 Task: Sort the products in the category "Baby Health Care" by price (highest first).
Action: Mouse moved to (293, 150)
Screenshot: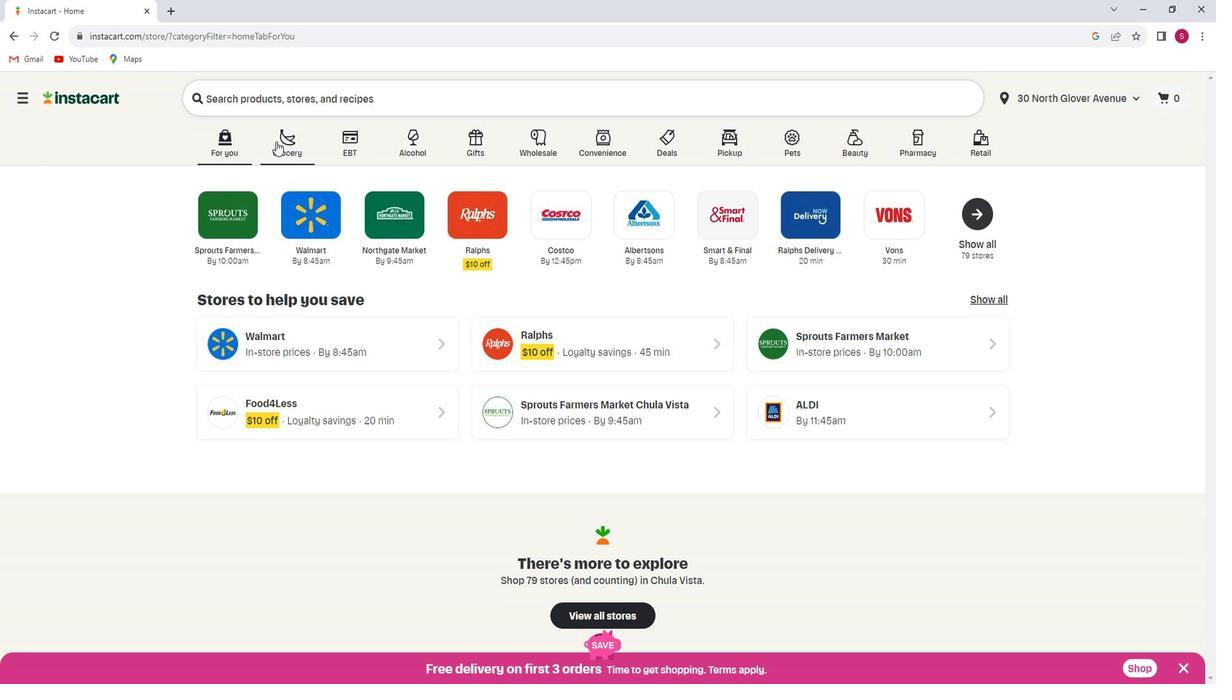 
Action: Mouse pressed left at (293, 150)
Screenshot: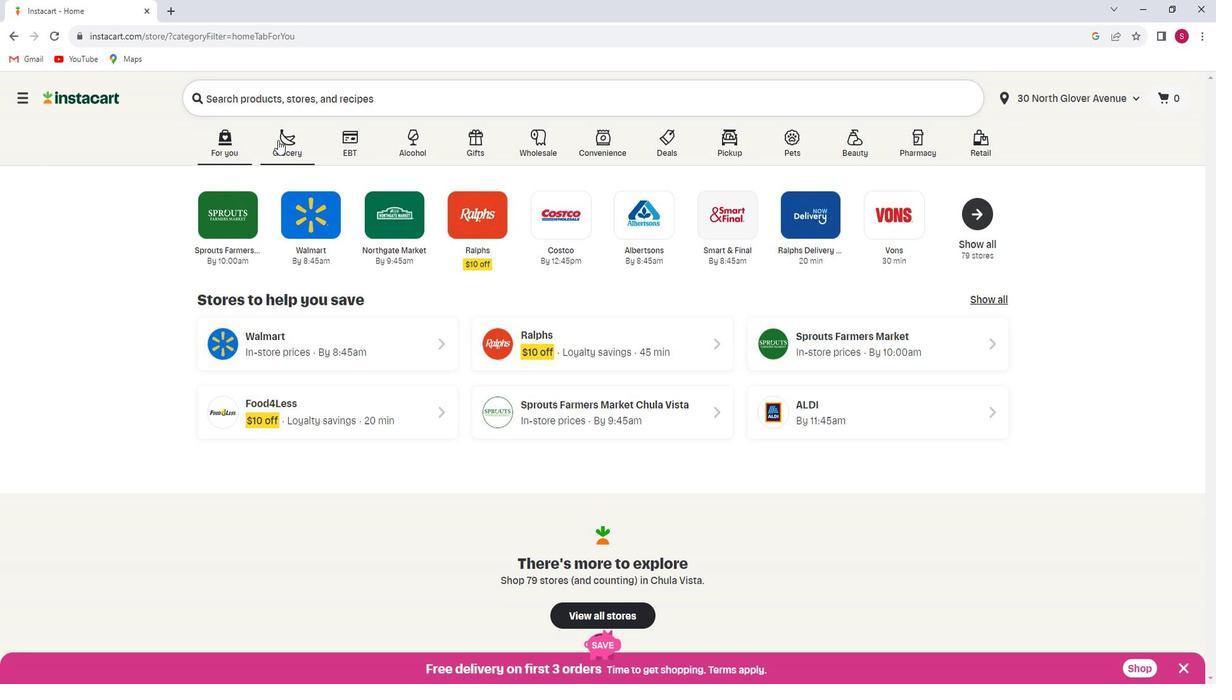 
Action: Mouse moved to (312, 409)
Screenshot: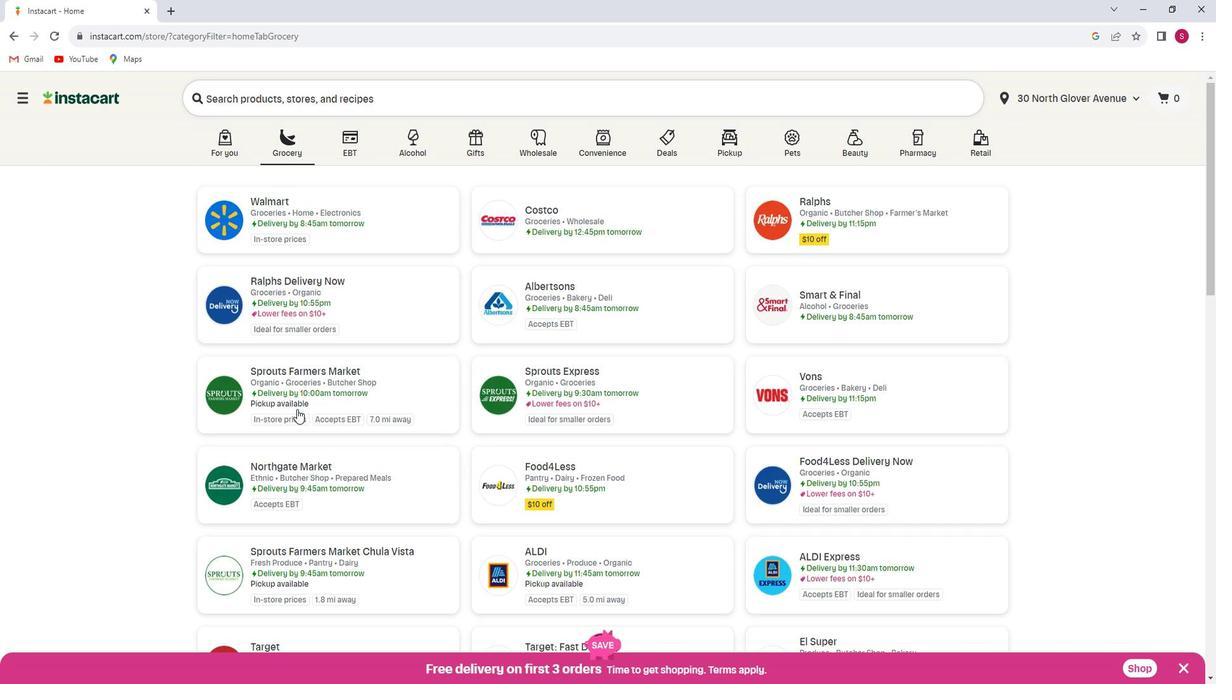 
Action: Mouse pressed left at (312, 409)
Screenshot: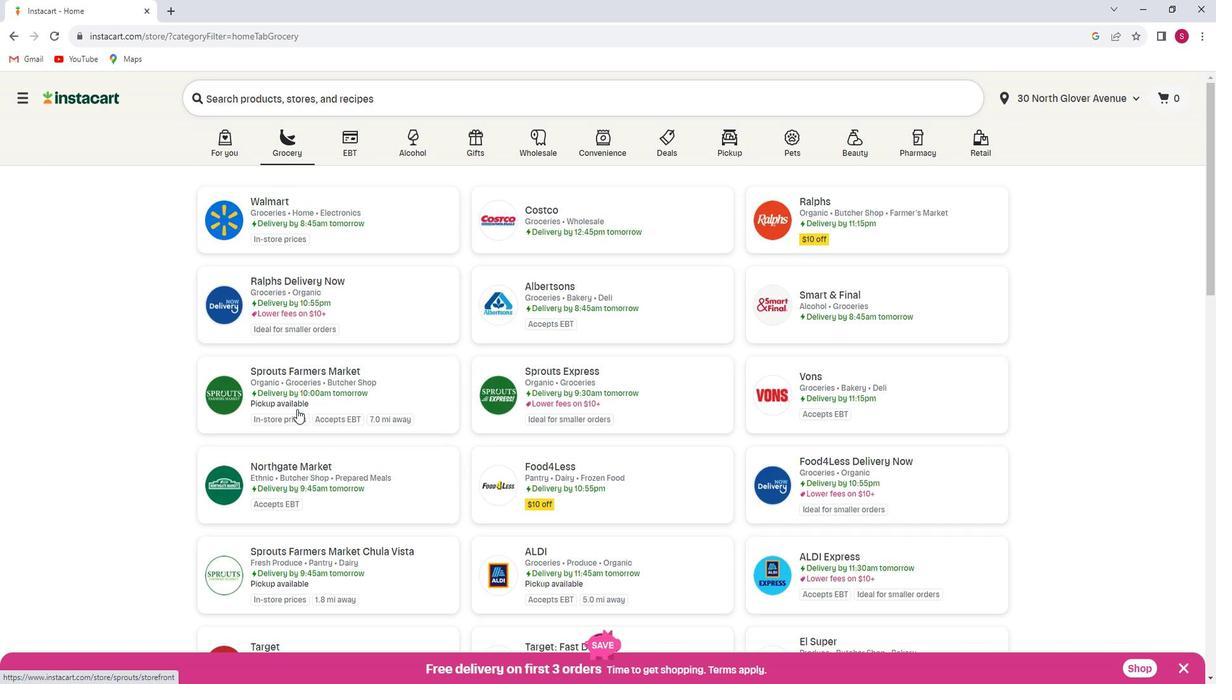 
Action: Mouse moved to (70, 434)
Screenshot: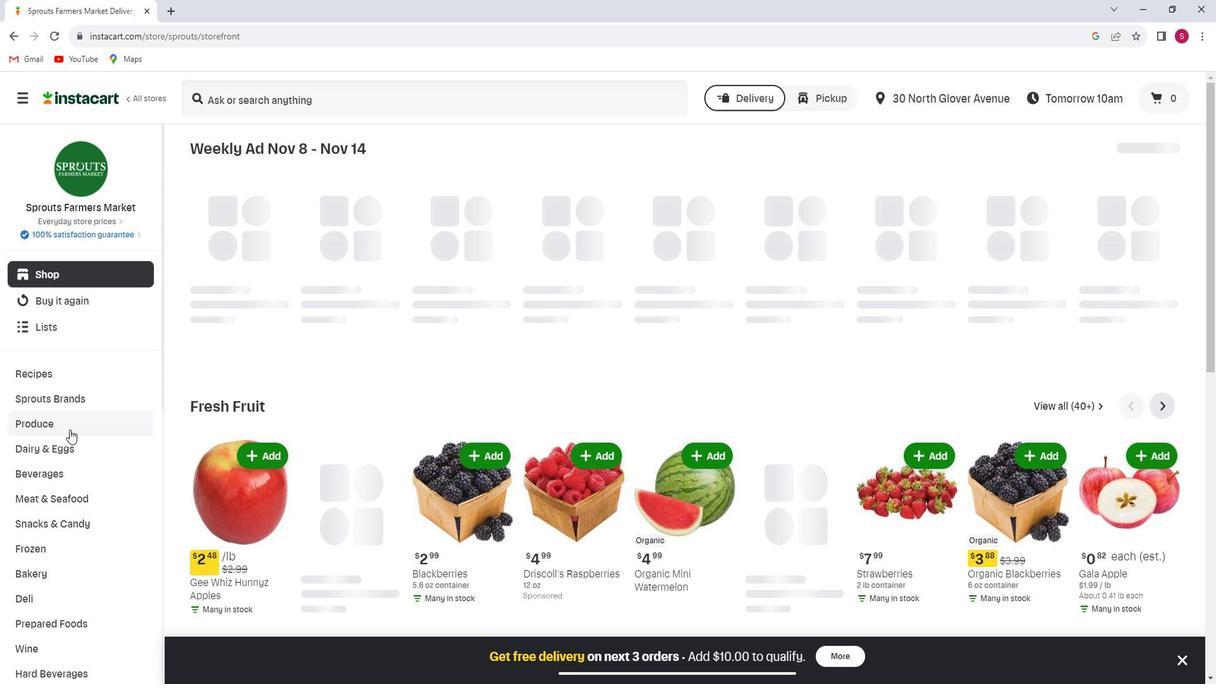 
Action: Mouse scrolled (70, 433) with delta (0, 0)
Screenshot: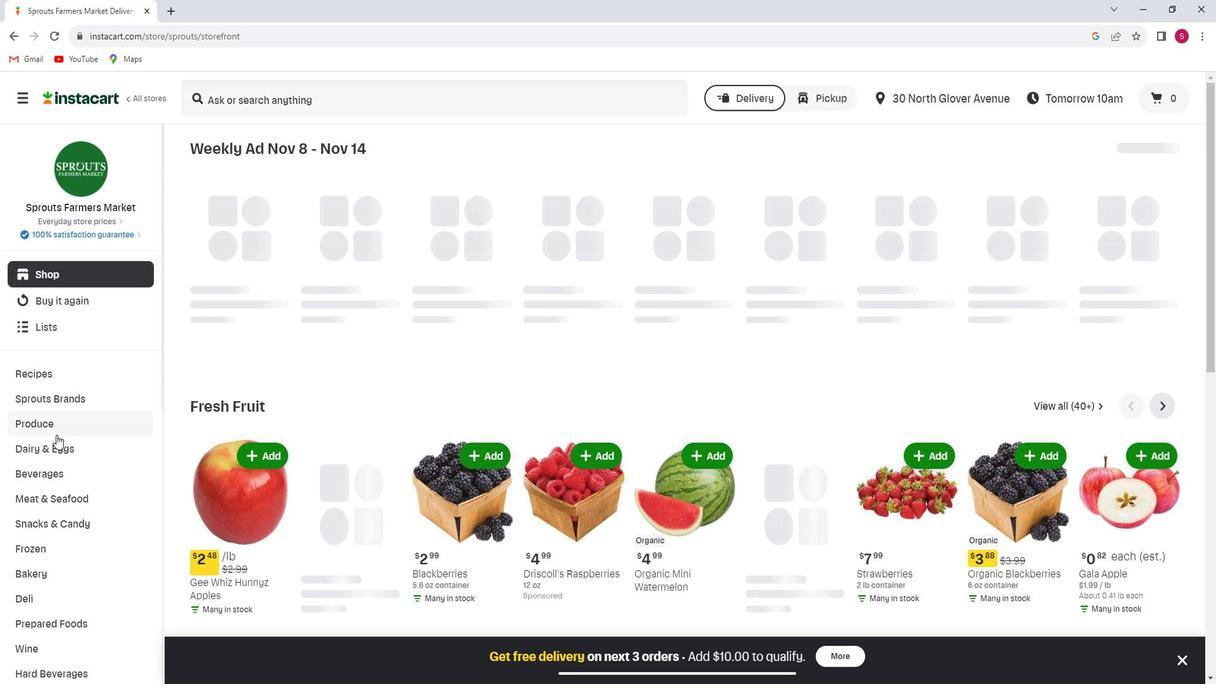 
Action: Mouse scrolled (70, 433) with delta (0, 0)
Screenshot: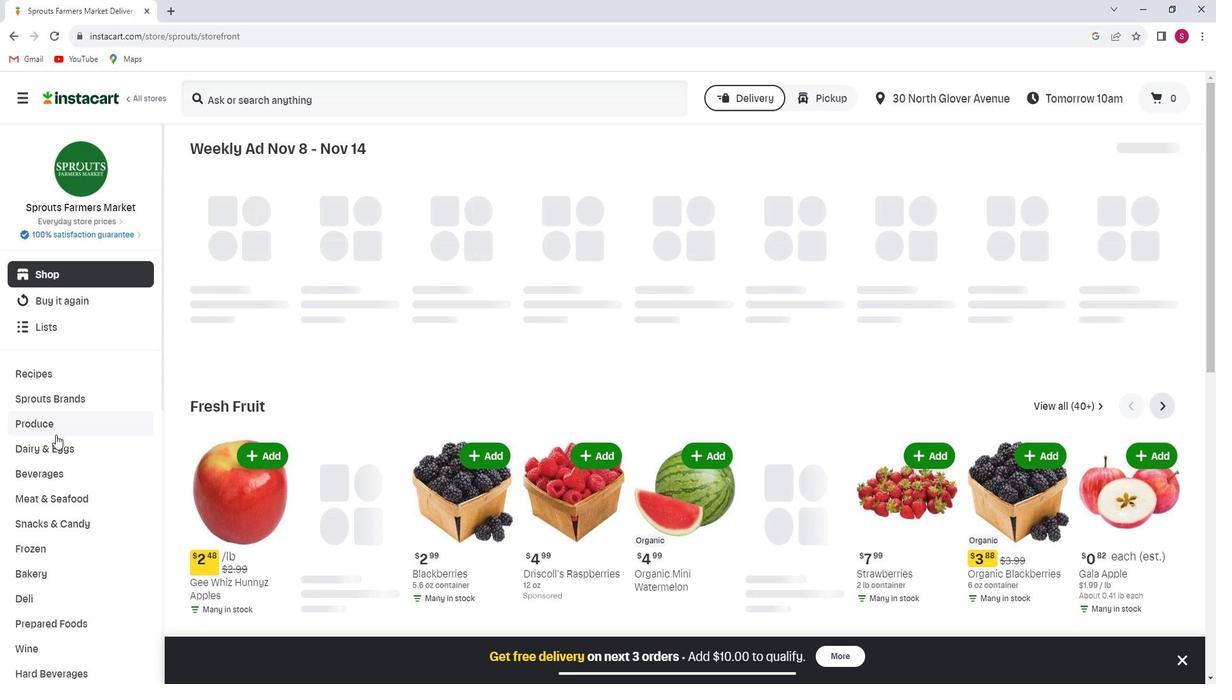 
Action: Mouse moved to (67, 434)
Screenshot: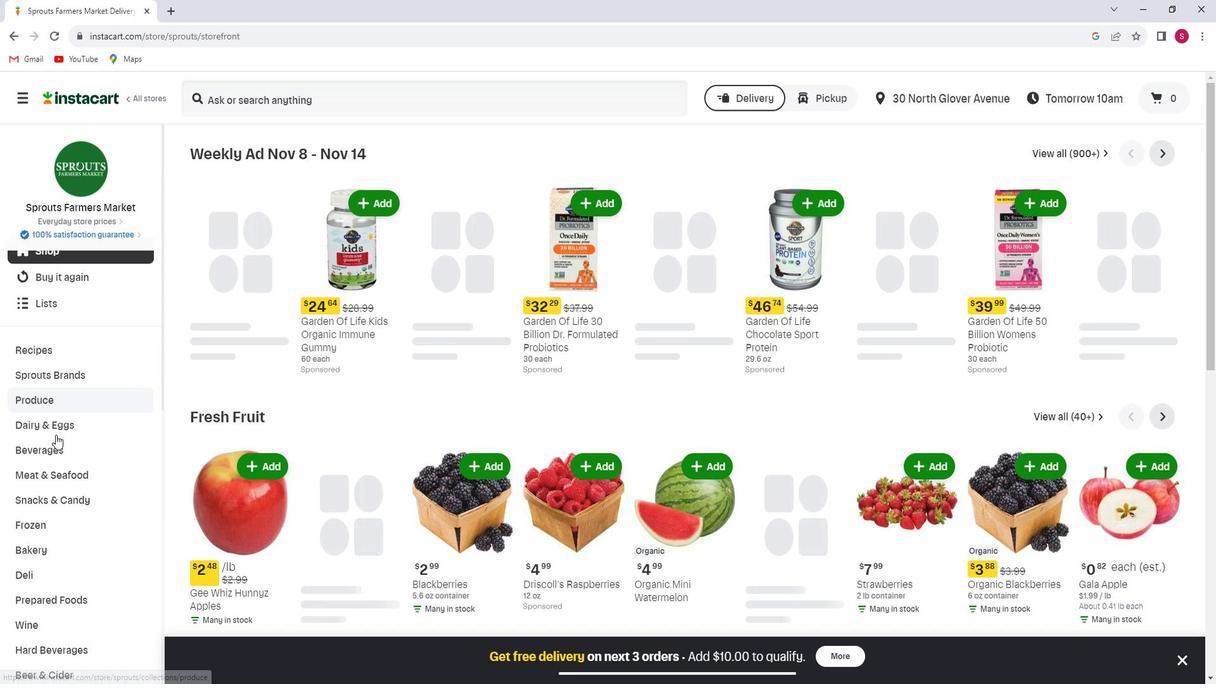 
Action: Mouse scrolled (67, 433) with delta (0, 0)
Screenshot: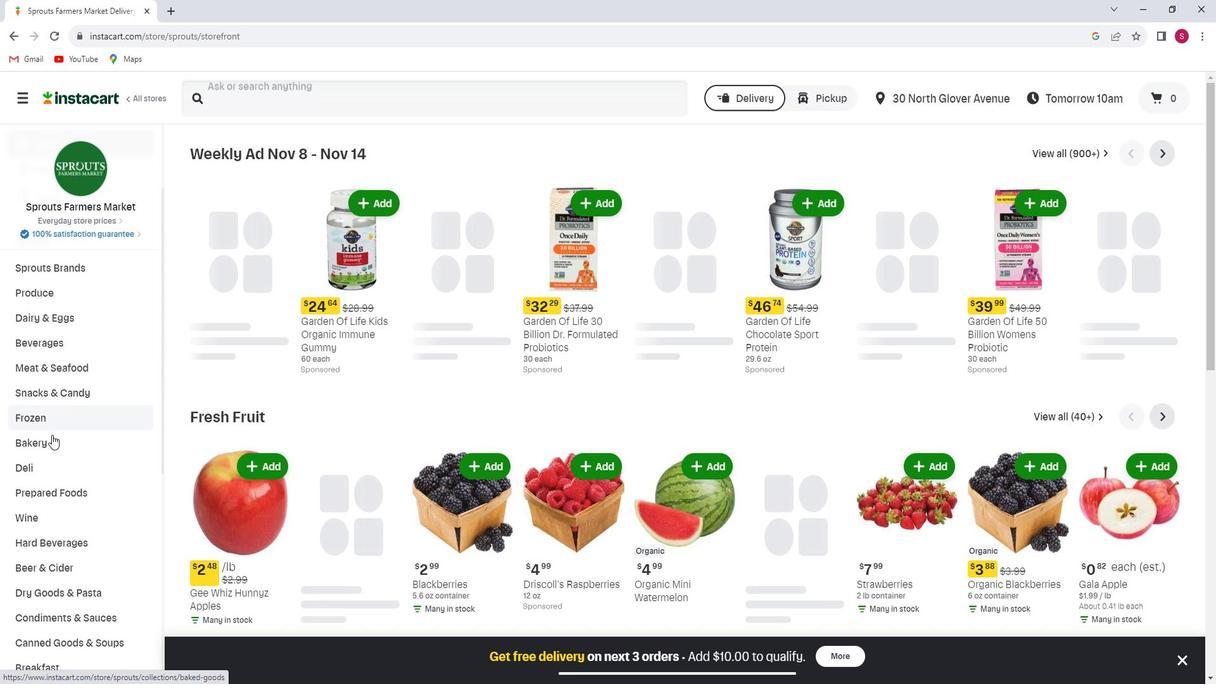 
Action: Mouse scrolled (67, 433) with delta (0, 0)
Screenshot: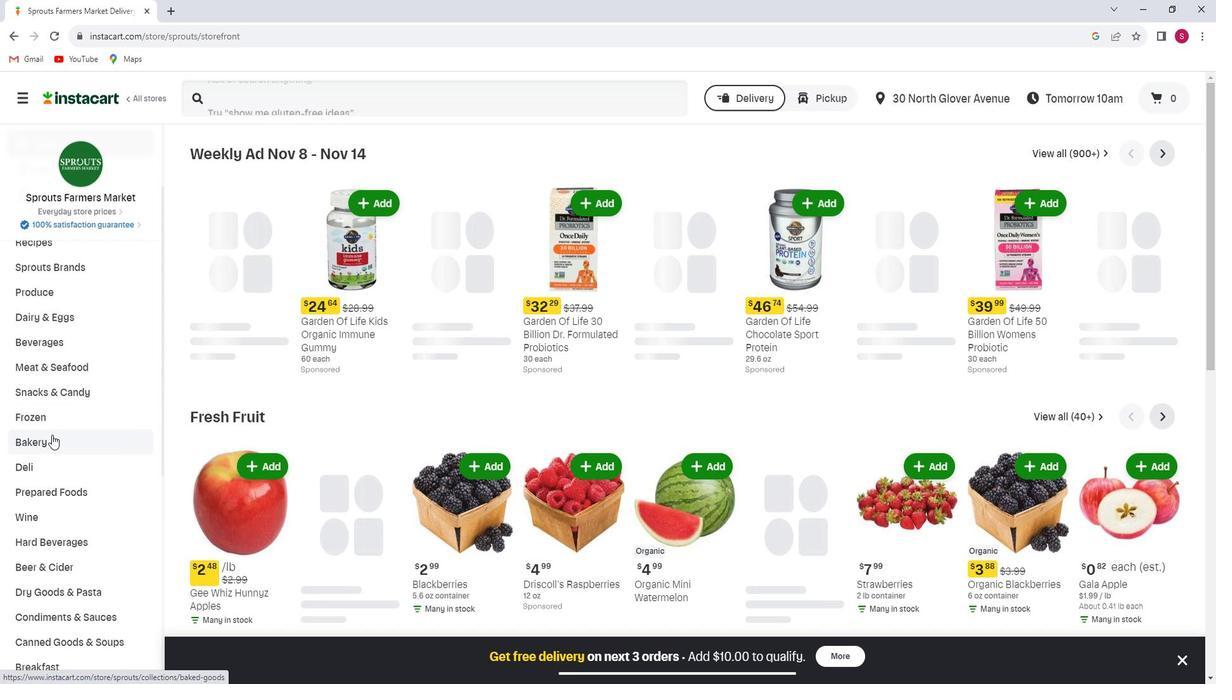 
Action: Mouse moved to (67, 432)
Screenshot: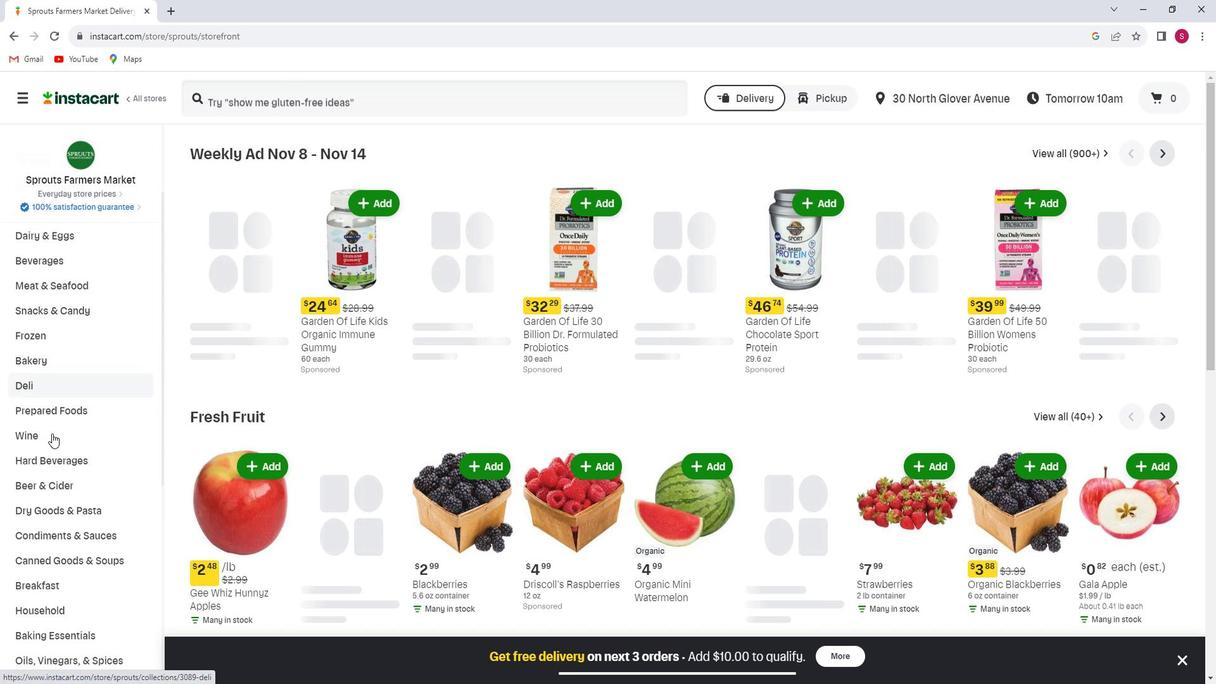 
Action: Mouse scrolled (67, 431) with delta (0, 0)
Screenshot: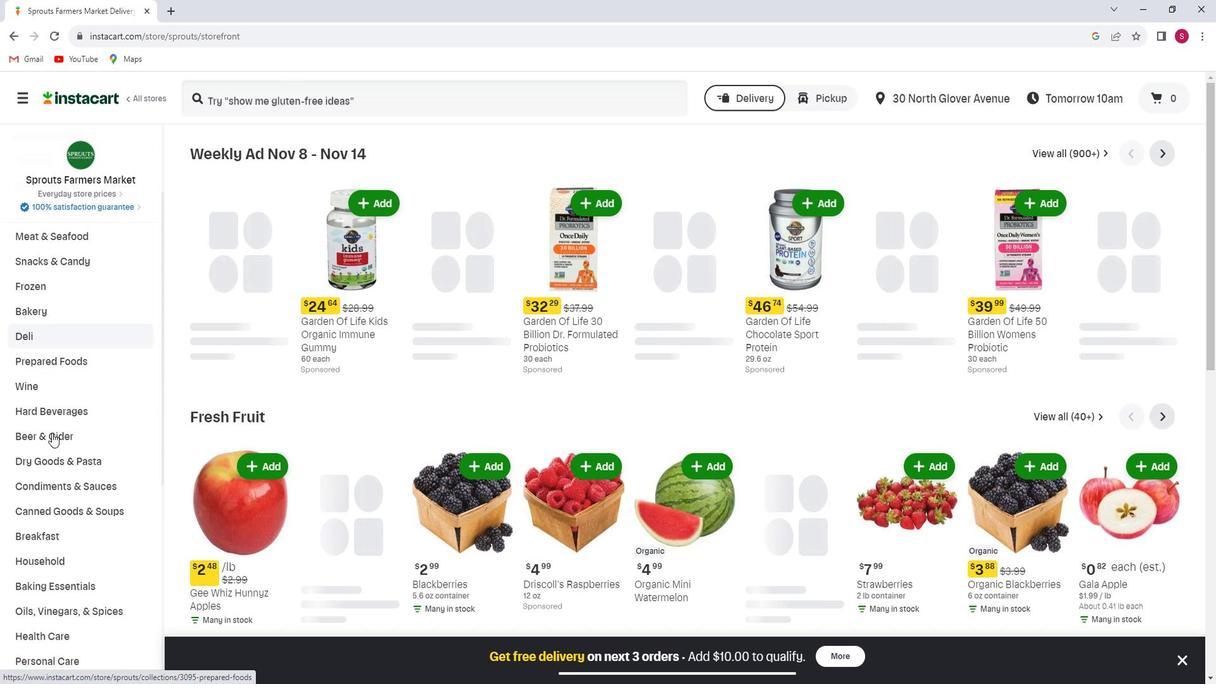 
Action: Mouse scrolled (67, 431) with delta (0, 0)
Screenshot: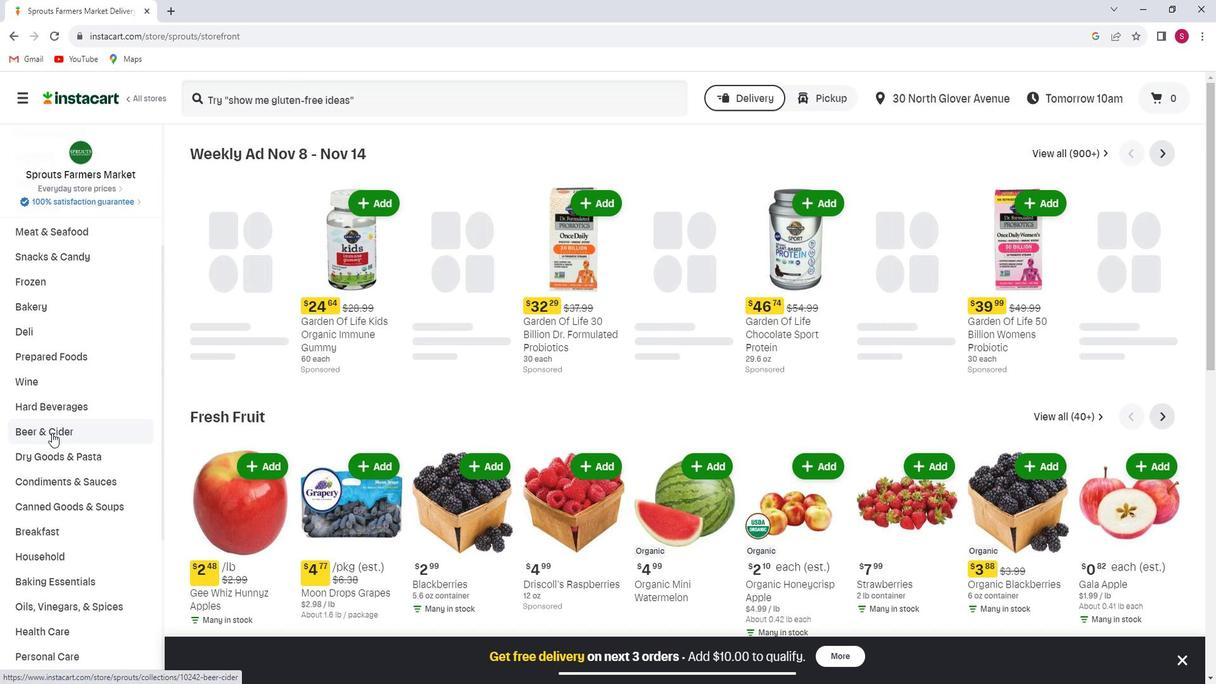 
Action: Mouse scrolled (67, 431) with delta (0, 0)
Screenshot: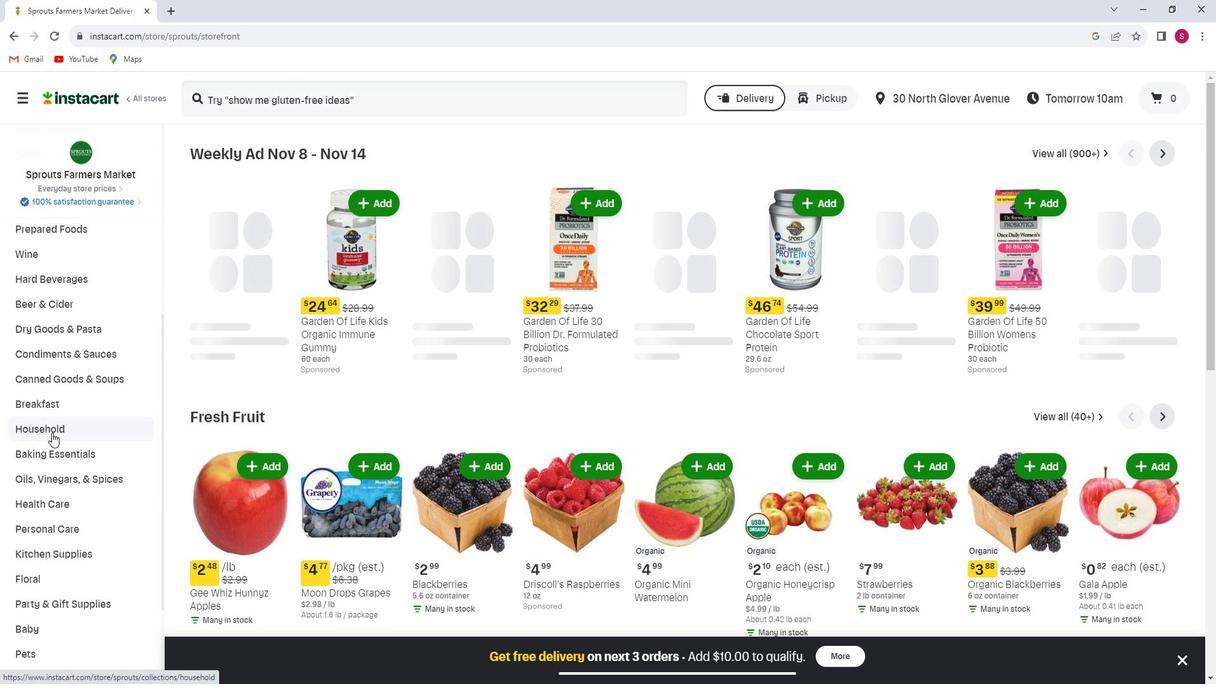 
Action: Mouse moved to (45, 559)
Screenshot: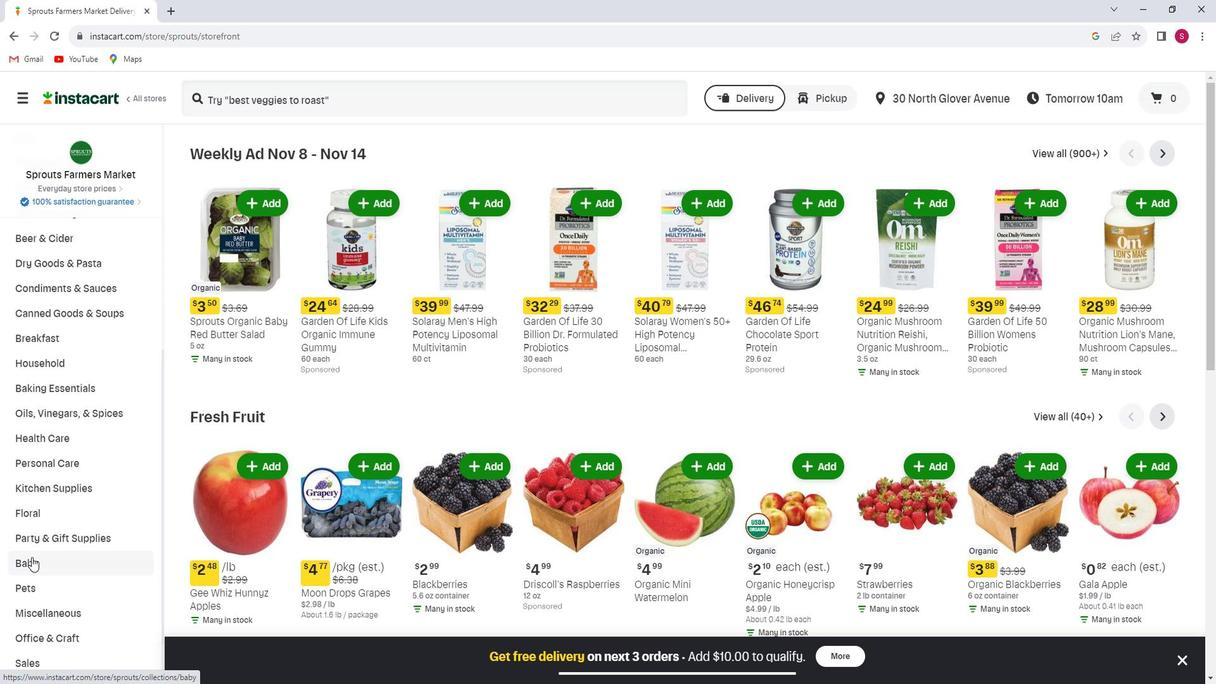 
Action: Mouse pressed left at (45, 559)
Screenshot: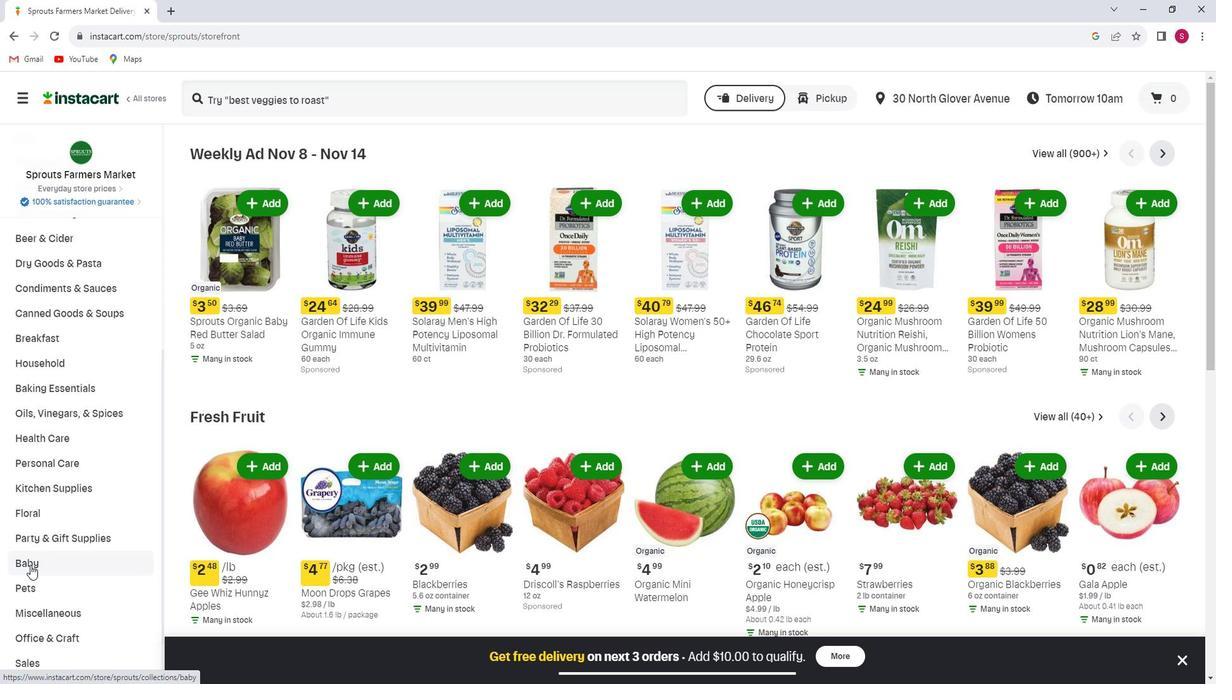
Action: Mouse moved to (60, 576)
Screenshot: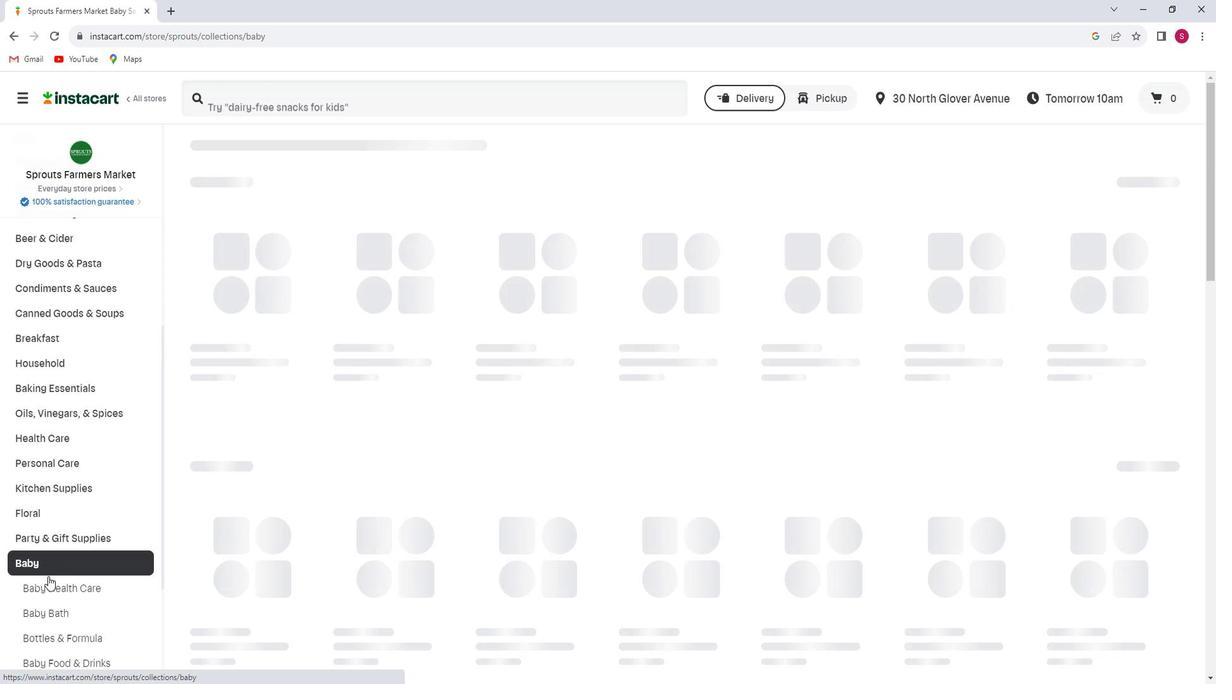 
Action: Mouse pressed left at (60, 576)
Screenshot: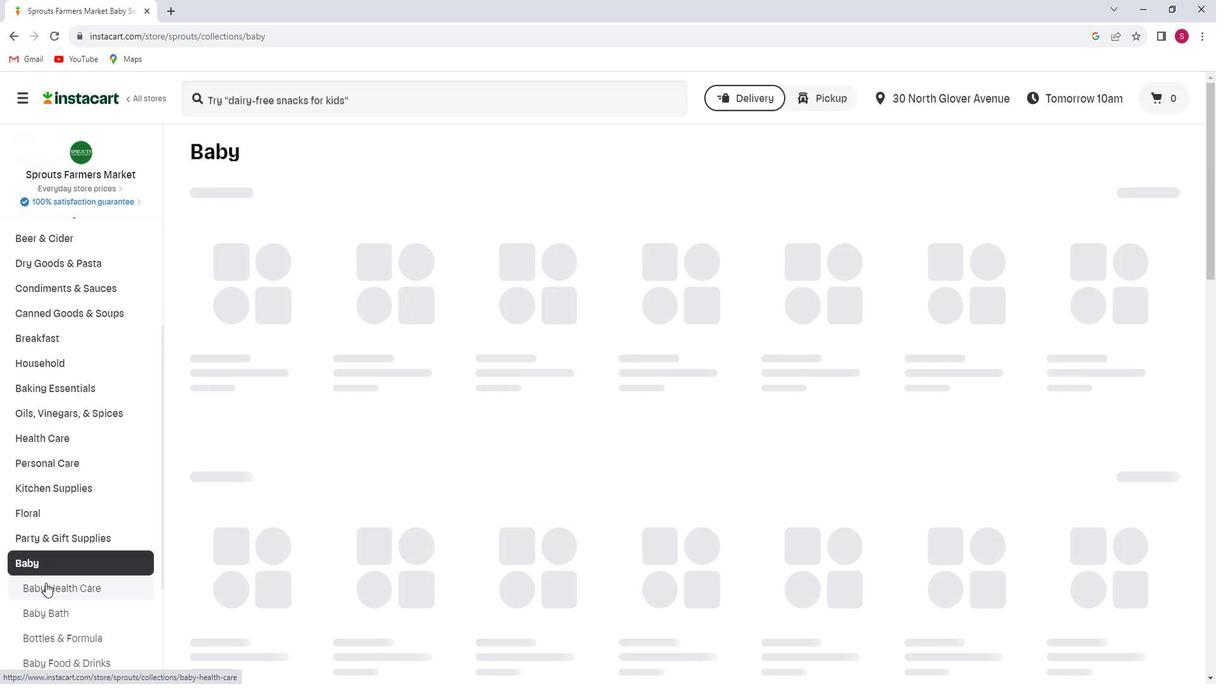 
Action: Mouse moved to (1164, 263)
Screenshot: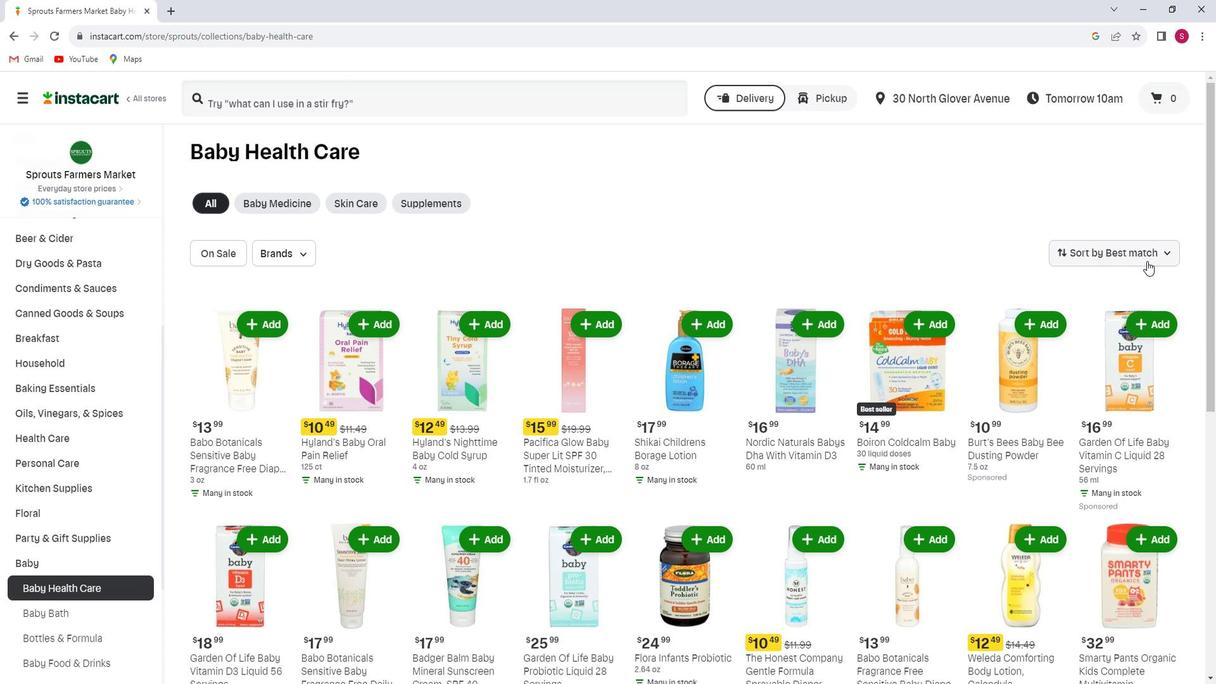 
Action: Mouse pressed left at (1164, 263)
Screenshot: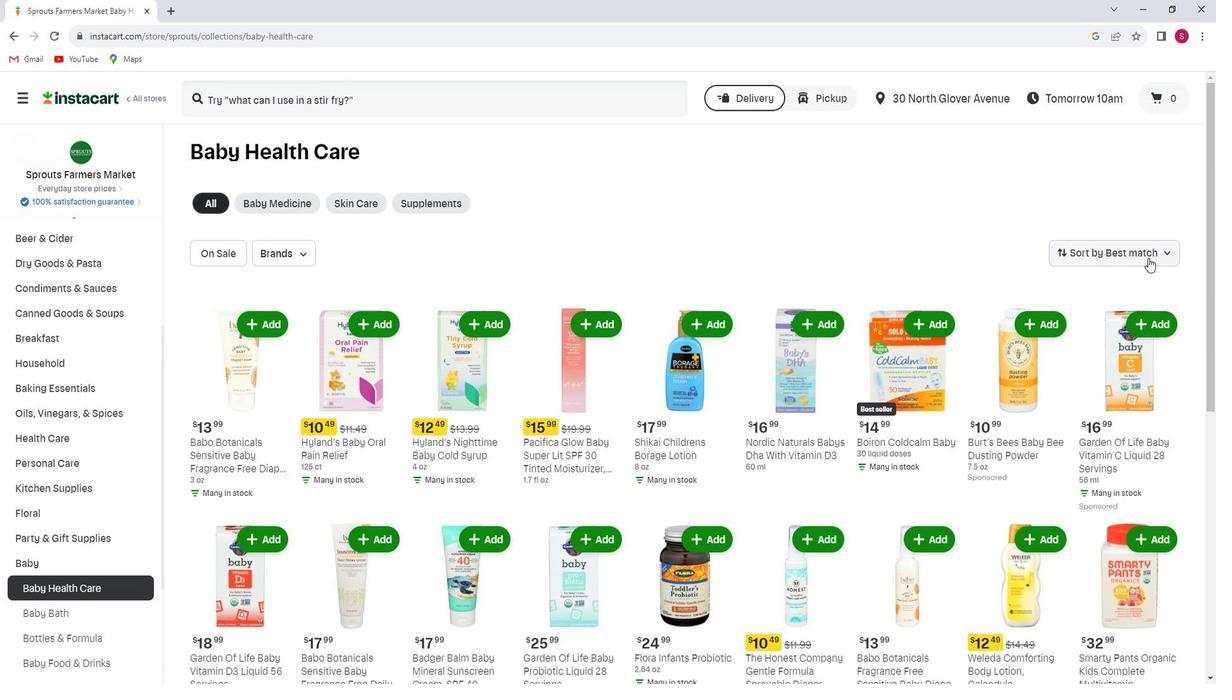 
Action: Mouse moved to (1149, 345)
Screenshot: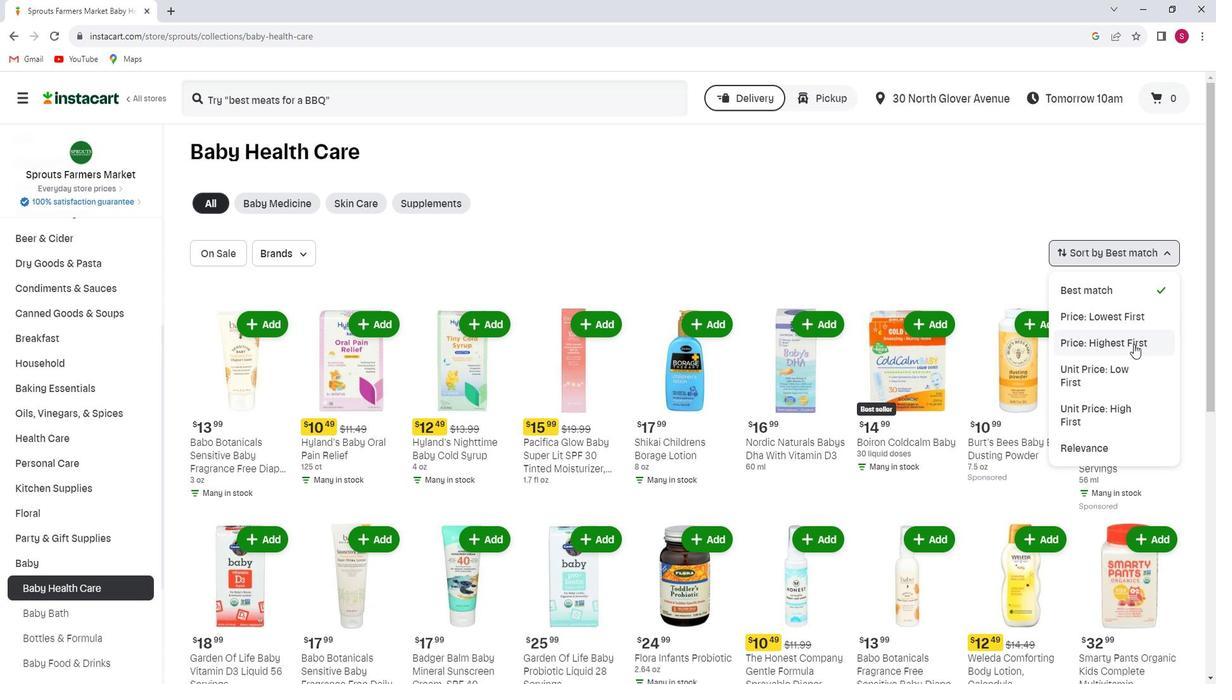 
Action: Mouse pressed left at (1149, 345)
Screenshot: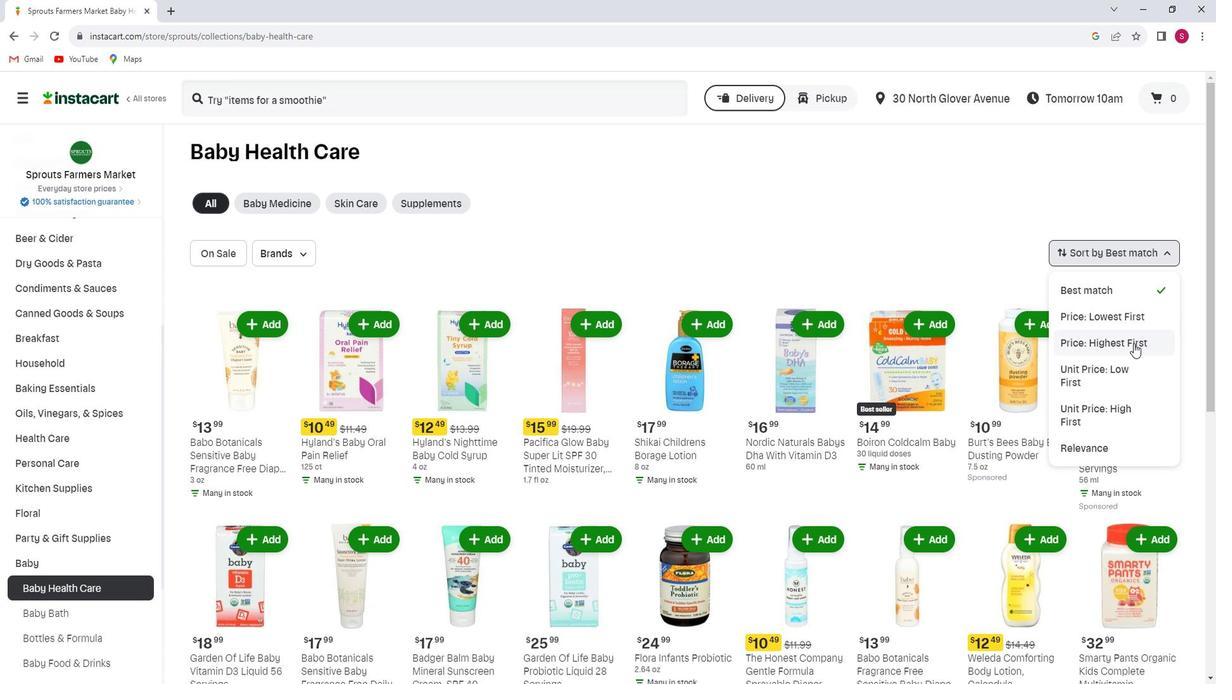 
